 Task: Create List Press Releases in Board IT Project Management to Workspace Cloud Management. Create List Social Media Posts in Board DevOps to Workspace Cloud Management. Create List Landing Pages in Board Sales Pipeline Management and Optimization to Workspace Cloud Management
Action: Mouse moved to (53, 301)
Screenshot: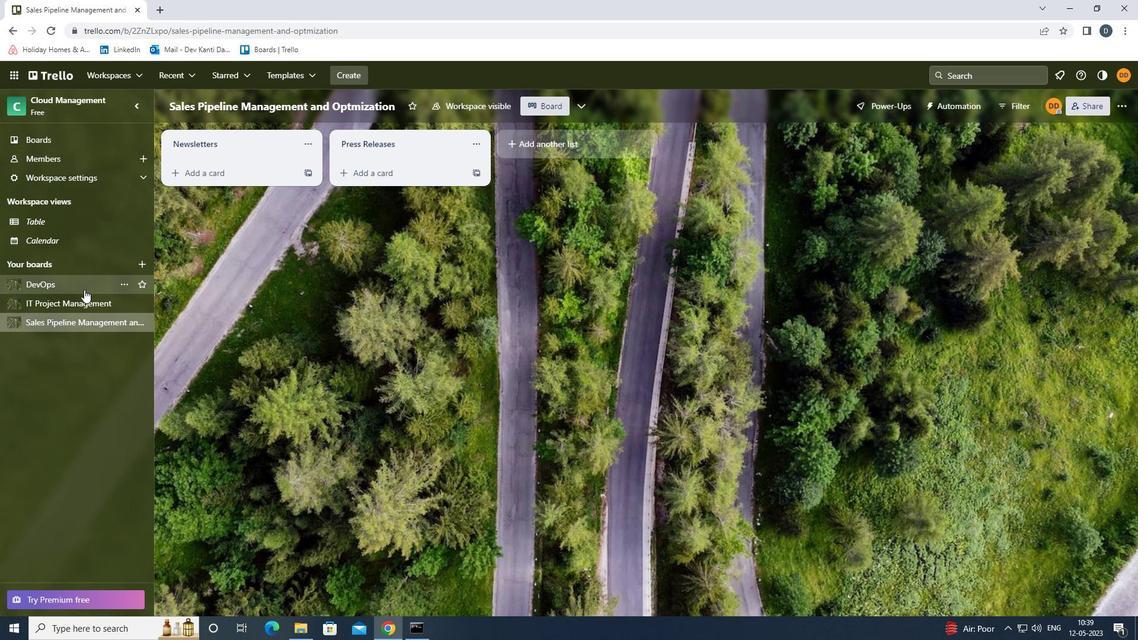
Action: Mouse pressed left at (53, 301)
Screenshot: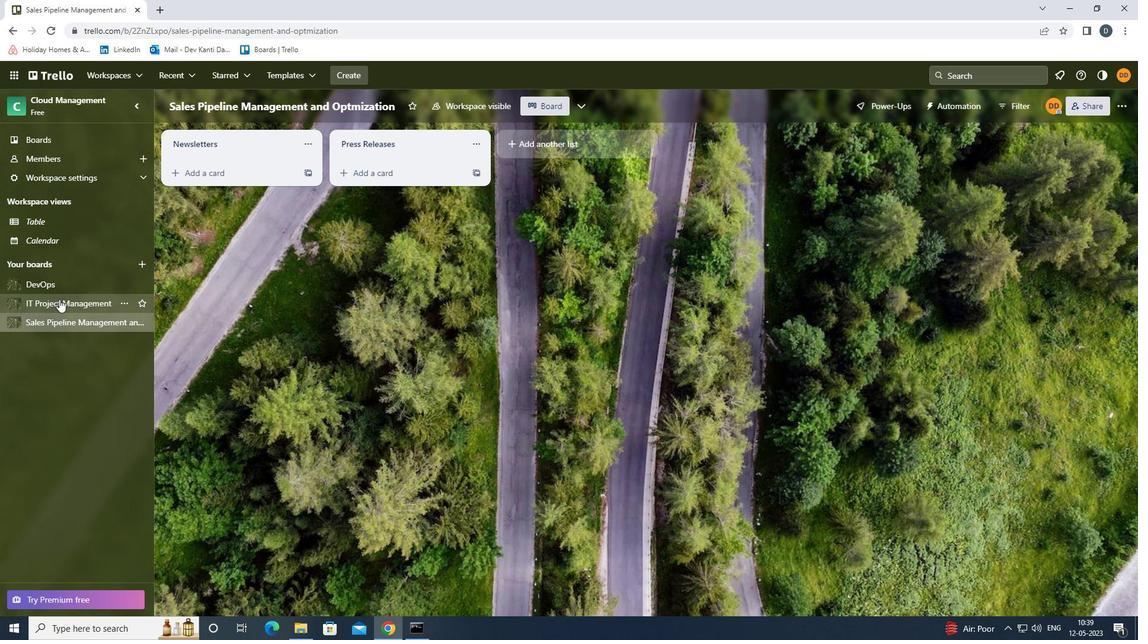 
Action: Mouse moved to (543, 139)
Screenshot: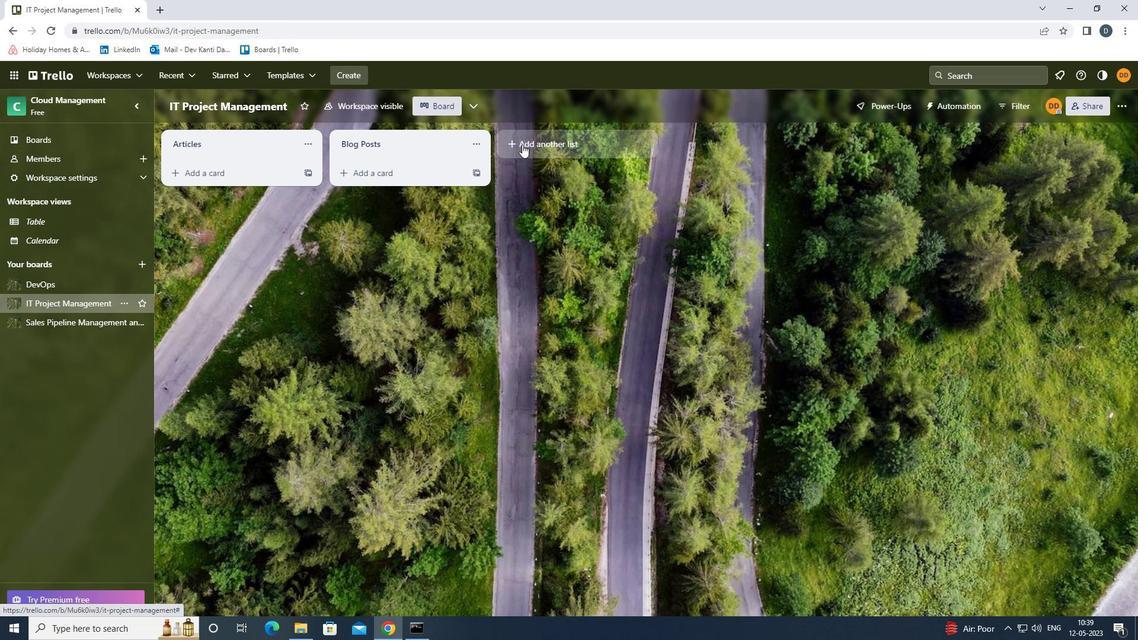 
Action: Mouse pressed left at (543, 139)
Screenshot: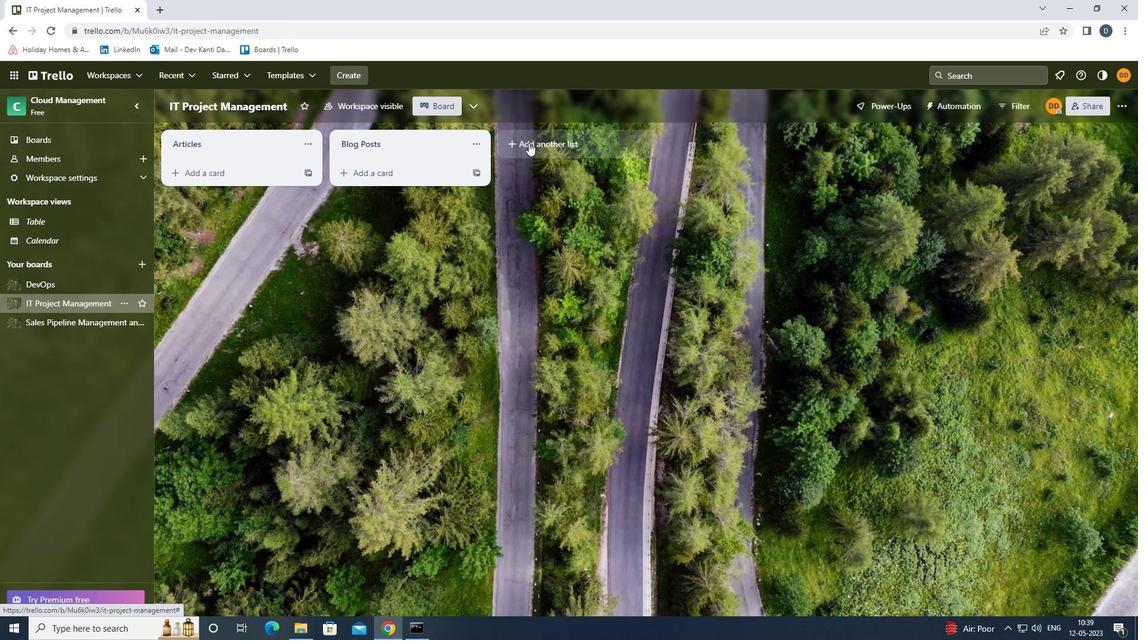 
Action: Key pressed <Key.shift>PRESS<Key.space><Key.shift><Key.shift><Key.shift>RELEASES<Key.enter>
Screenshot: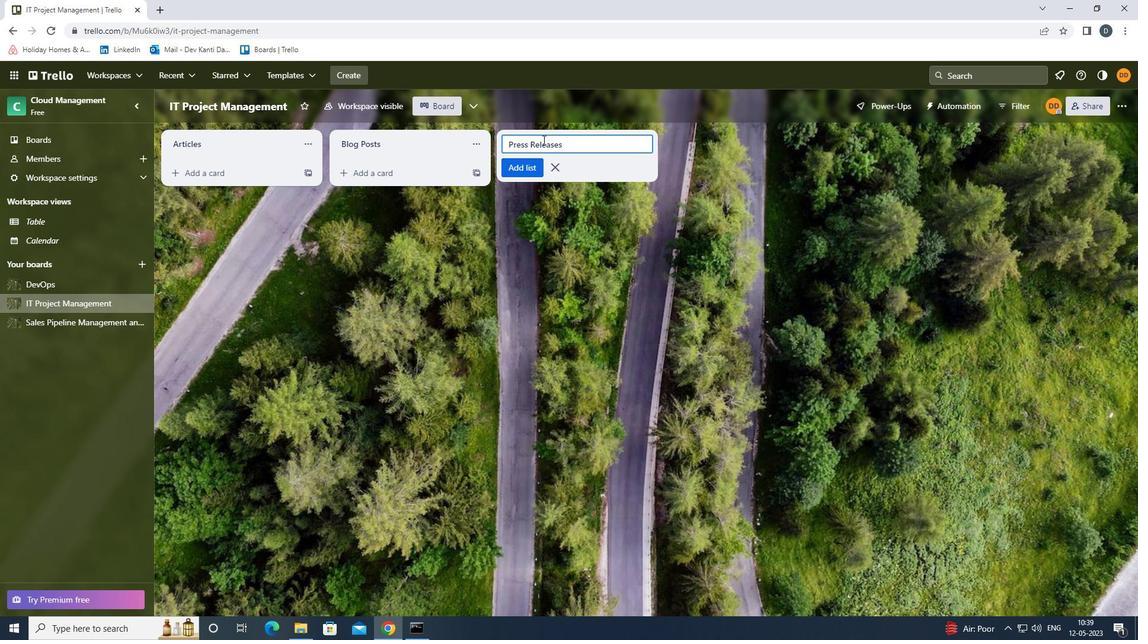 
Action: Mouse moved to (72, 290)
Screenshot: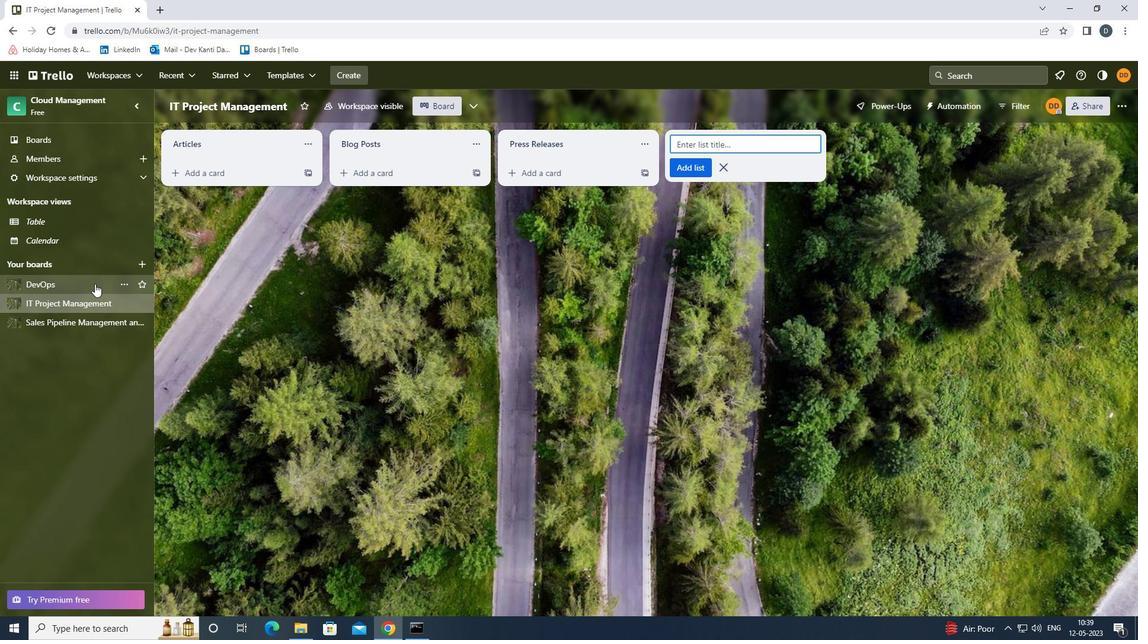 
Action: Mouse pressed left at (72, 290)
Screenshot: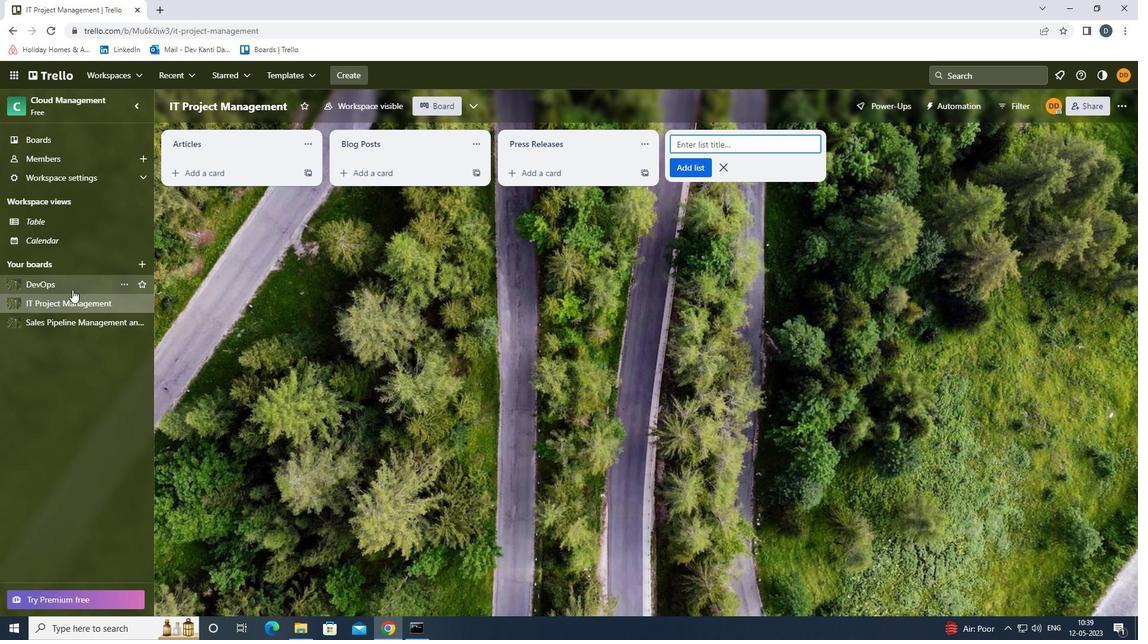 
Action: Mouse moved to (531, 145)
Screenshot: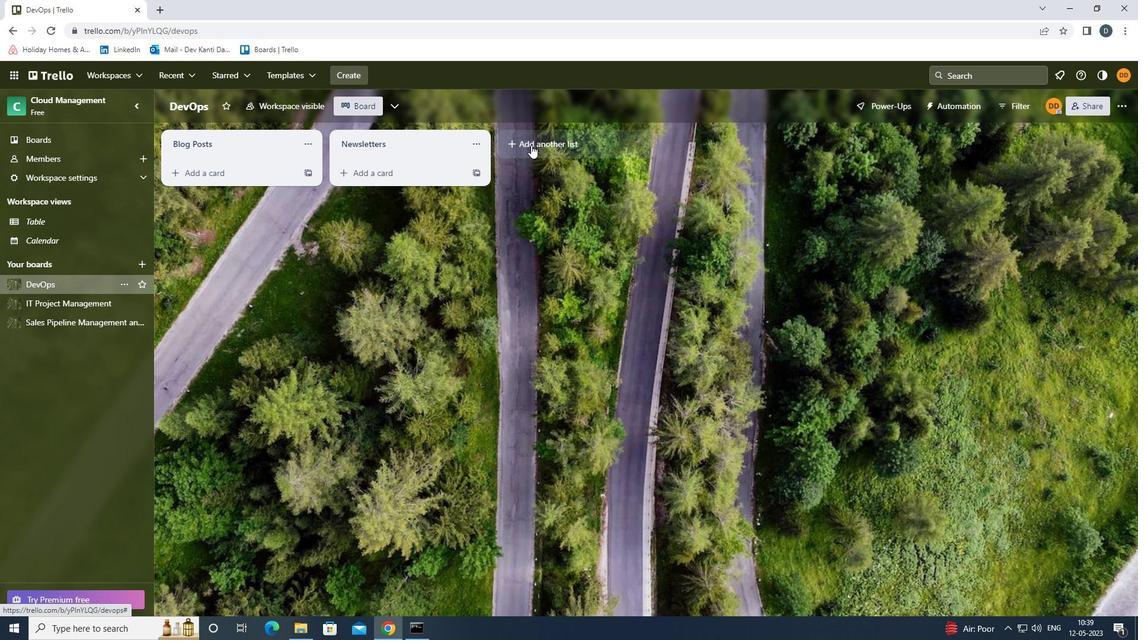 
Action: Mouse pressed left at (531, 145)
Screenshot: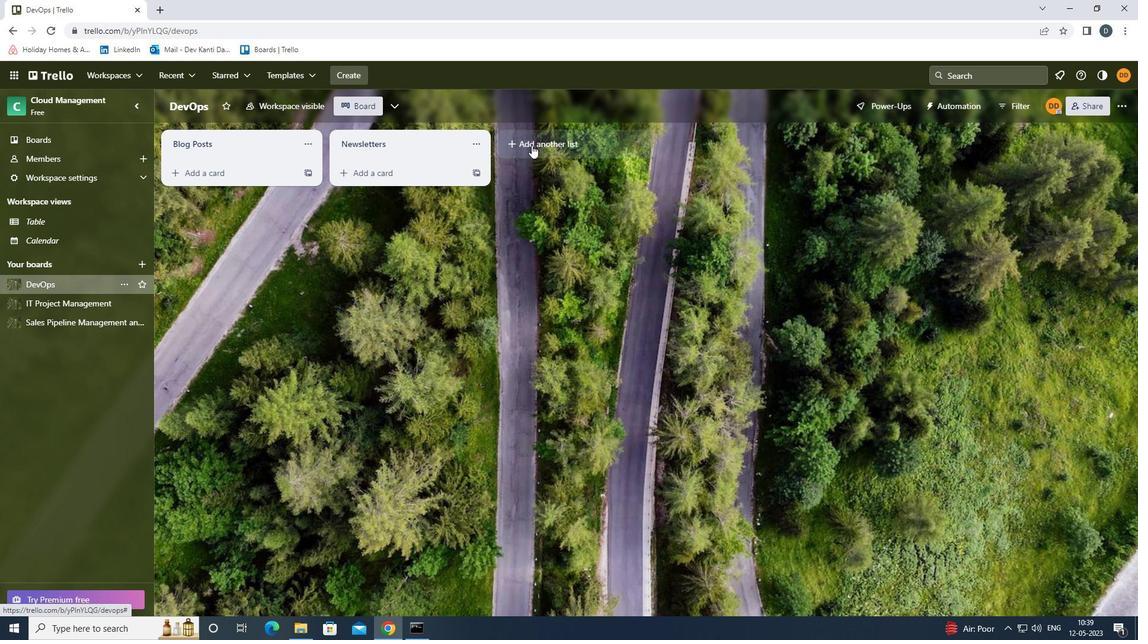 
Action: Mouse moved to (540, 142)
Screenshot: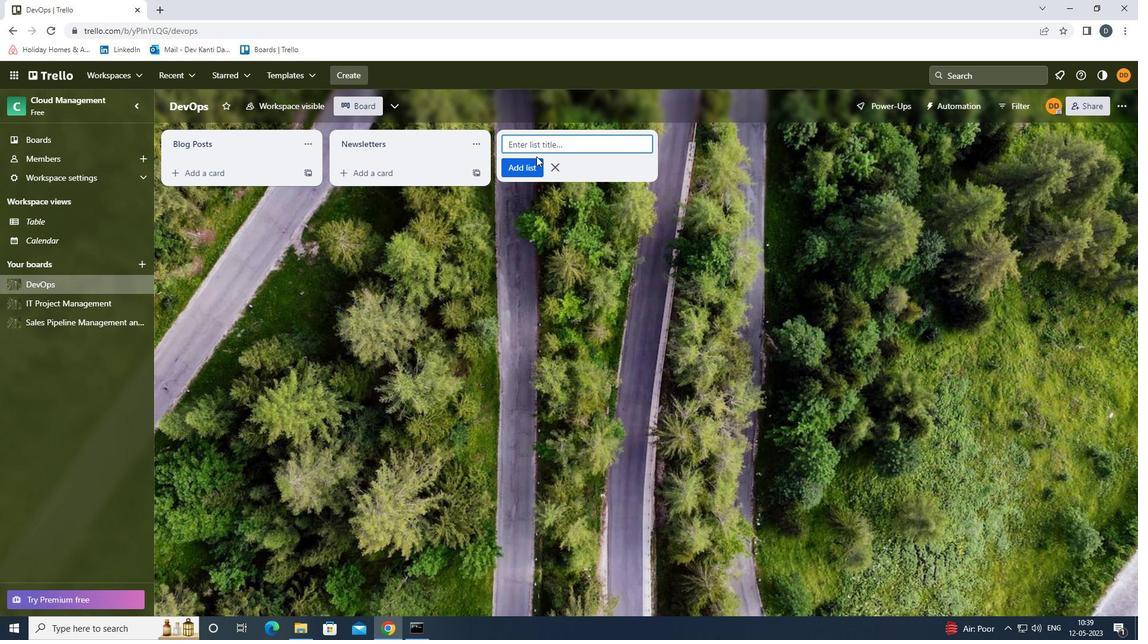 
Action: Key pressed <Key.shift><Key.shift><Key.shift><Key.shift><Key.shift><Key.shift><Key.shift><Key.shift><Key.shift>SOCIAL<Key.space><Key.shift><Key.shift><Key.shift><Key.shift>MEDIA<Key.space><Key.shift>POSTS<Key.enter>
Screenshot: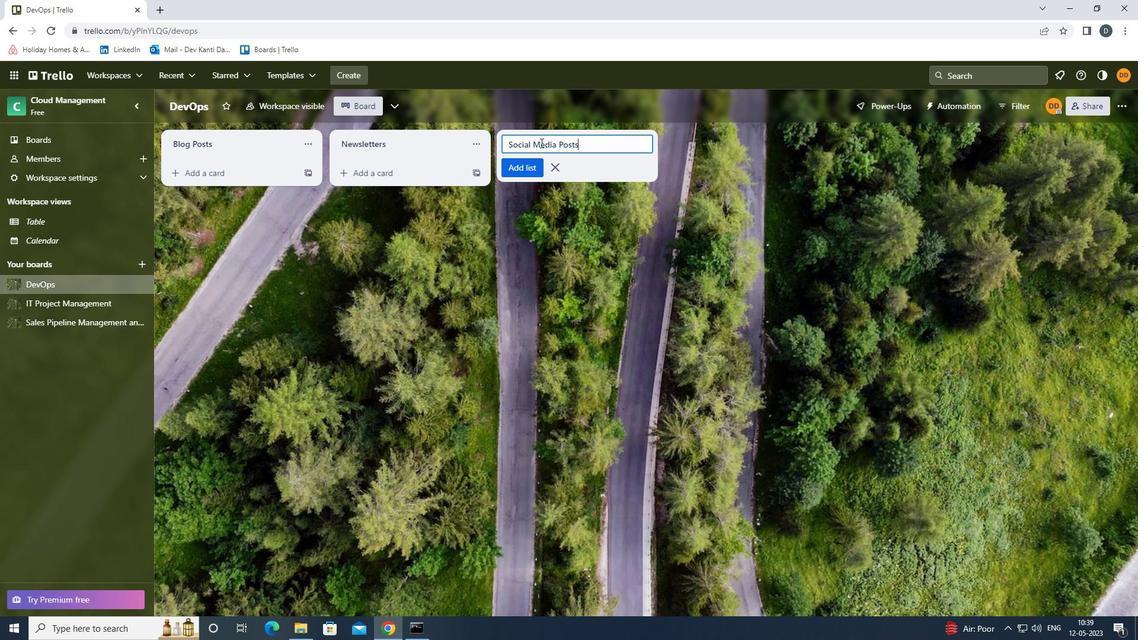 
Action: Mouse moved to (38, 322)
Screenshot: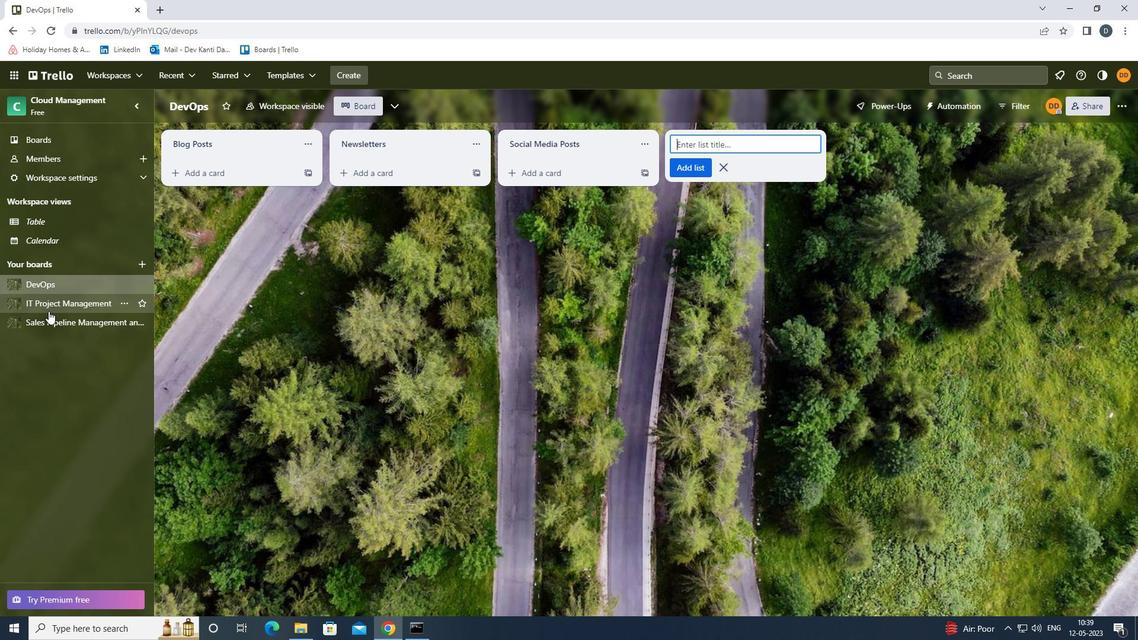 
Action: Mouse pressed left at (38, 322)
Screenshot: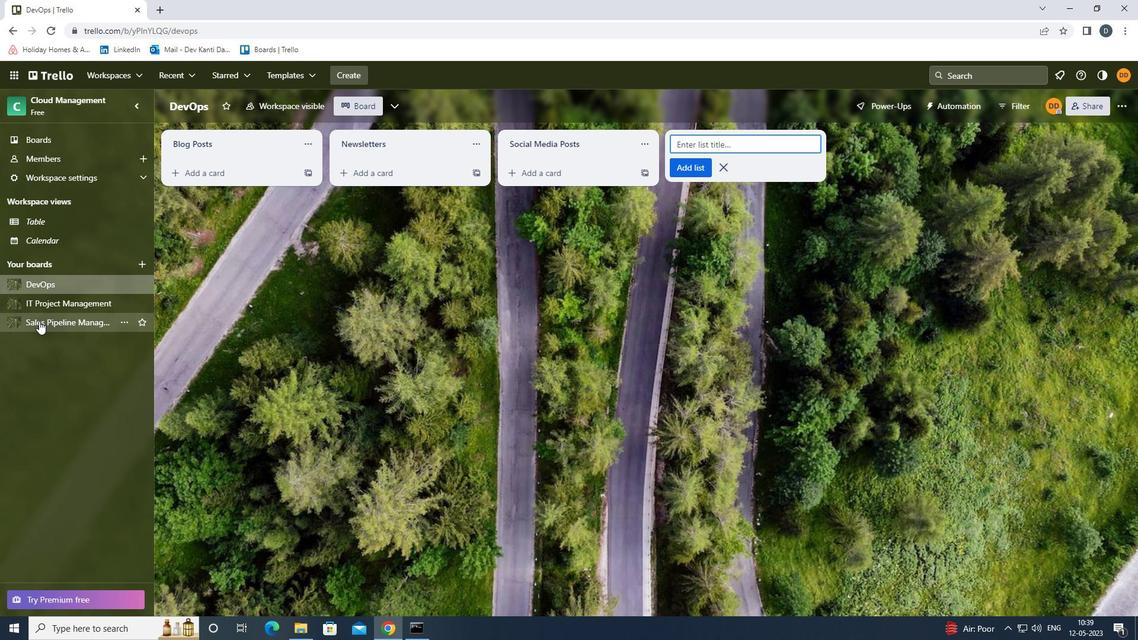 
Action: Mouse moved to (527, 148)
Screenshot: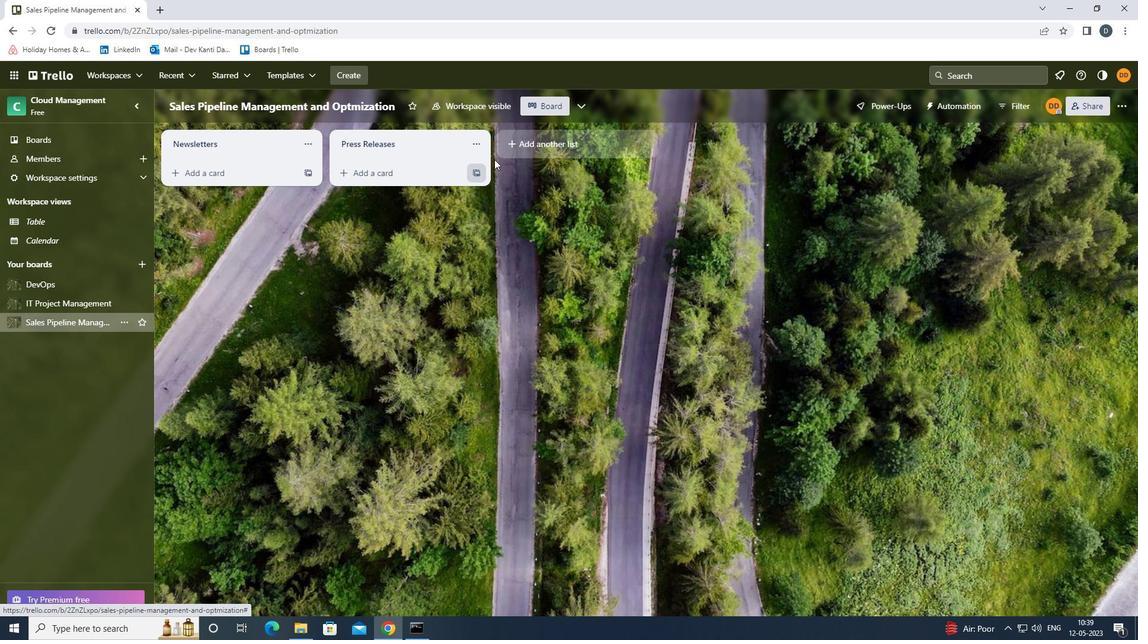 
Action: Mouse pressed left at (527, 148)
Screenshot: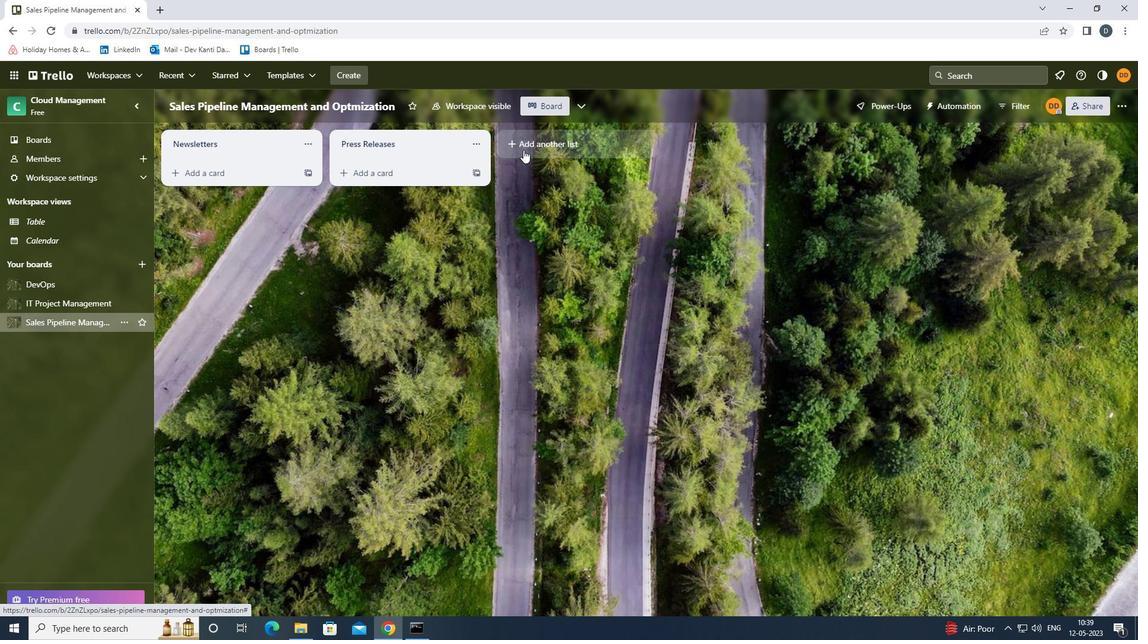 
Action: Key pressed <Key.shift><Key.shift><Key.shift><Key.shift><Key.shift><Key.shift>LANDING<Key.space><Key.shift>PAGES
Screenshot: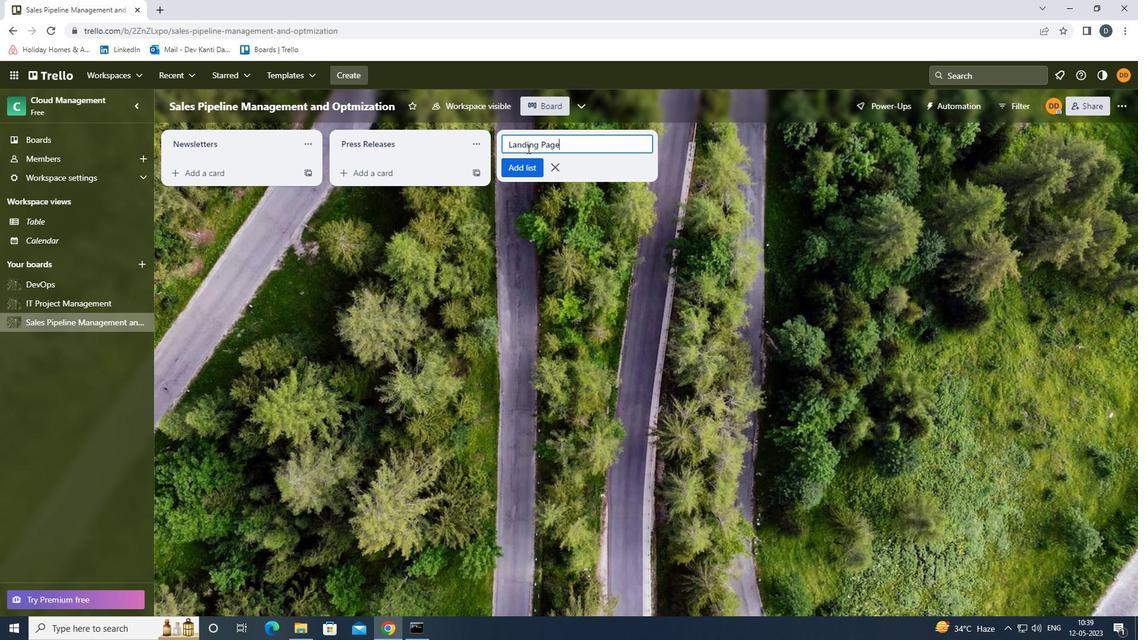 
Action: Mouse moved to (553, 228)
Screenshot: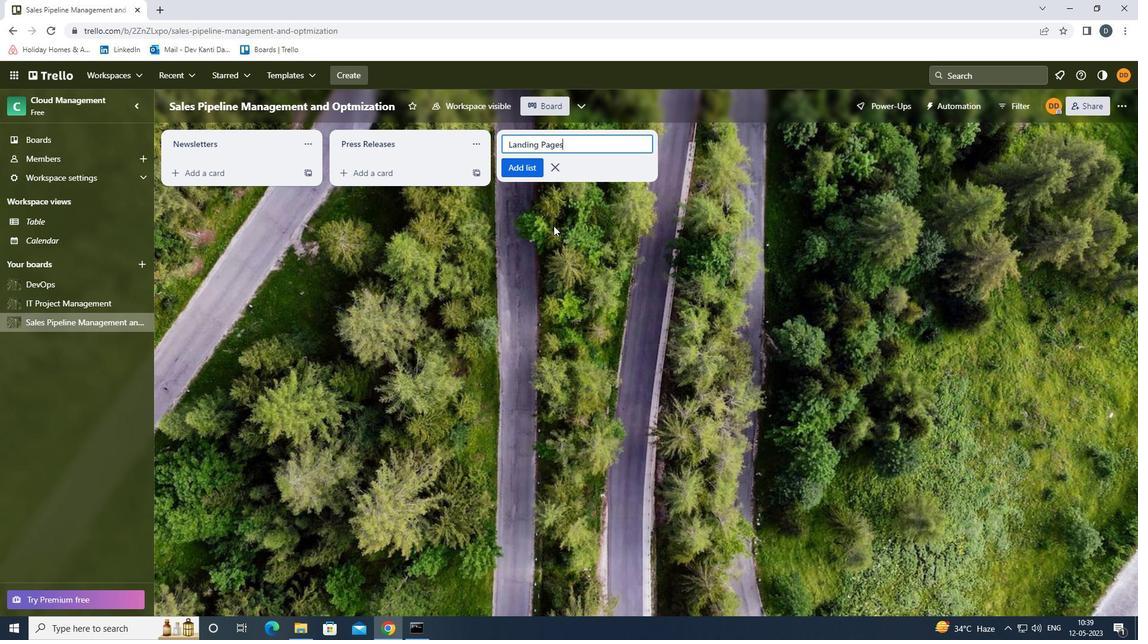 
Action: Key pressed <Key.enter>
Screenshot: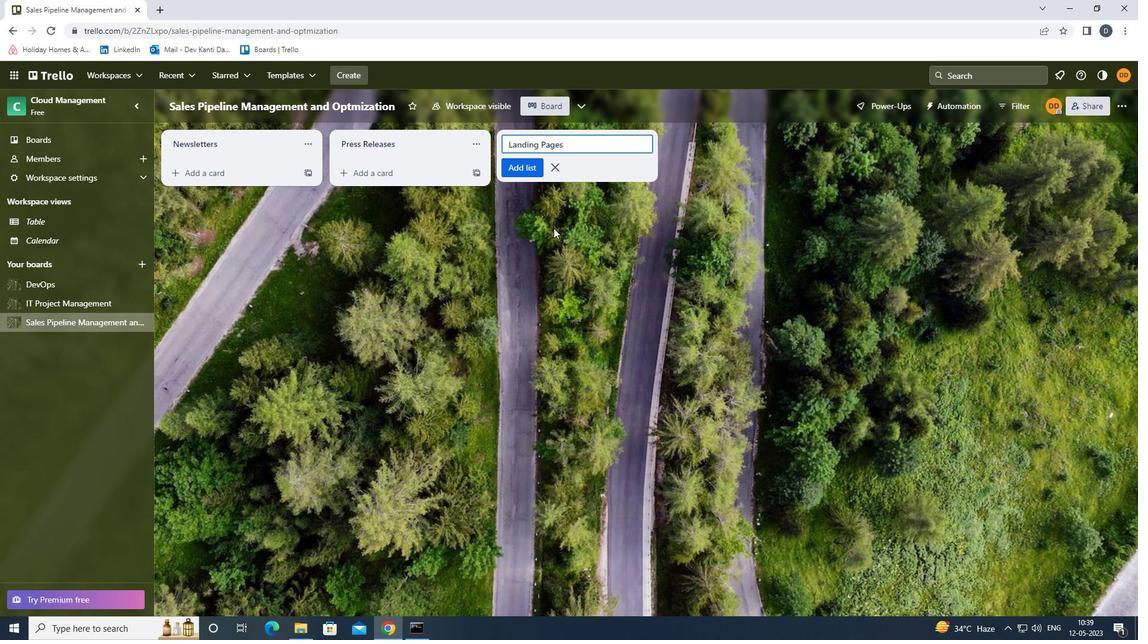 
Action: Mouse pressed left at (553, 228)
Screenshot: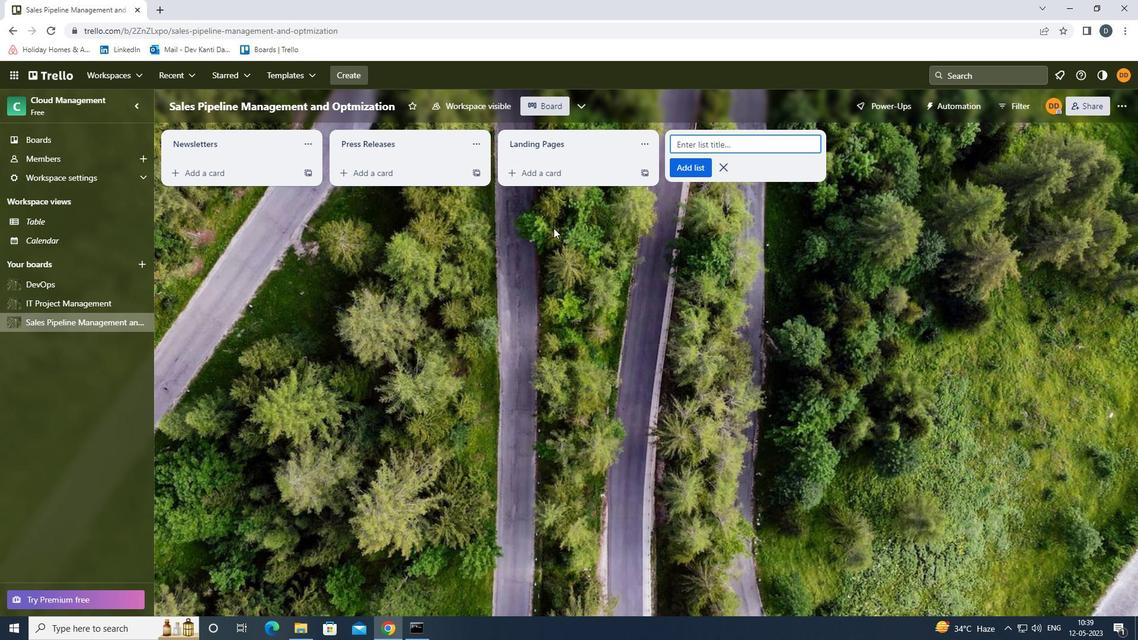 
Action: Mouse moved to (553, 228)
Screenshot: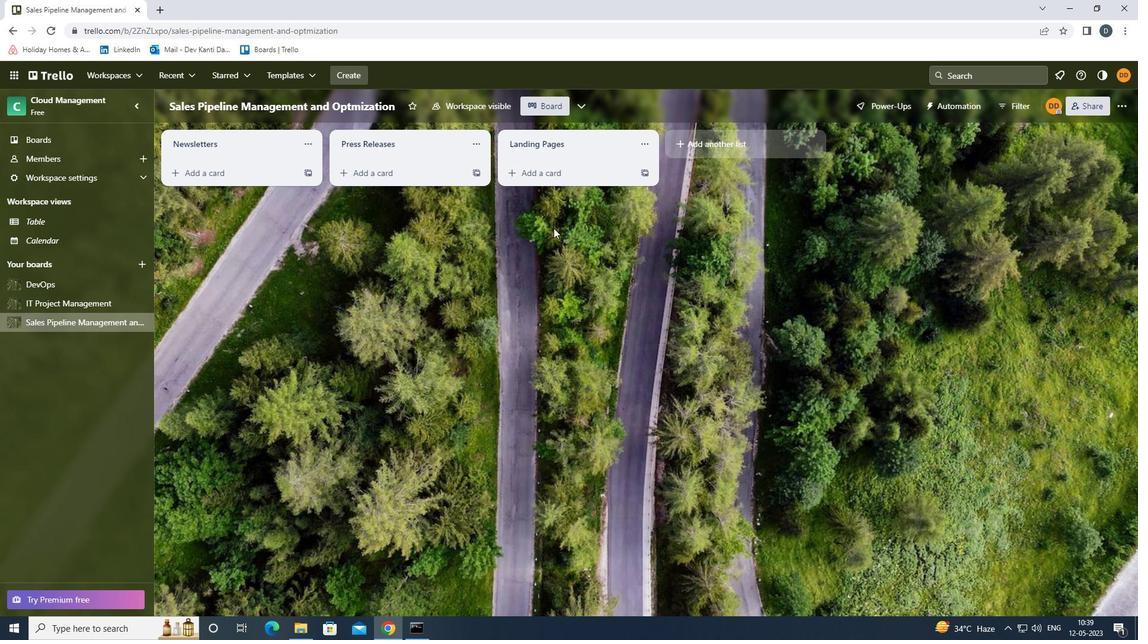 
